 Task: Reply all   from  to Email0002 with a subject Re:Subject0002 and with a message Message0002 and with an attachment of Attach0002.Txt
Action: Mouse moved to (510, 61)
Screenshot: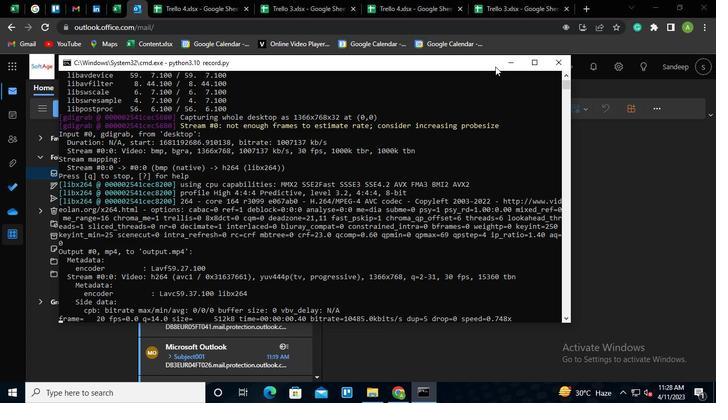 
Action: Mouse pressed left at (510, 61)
Screenshot: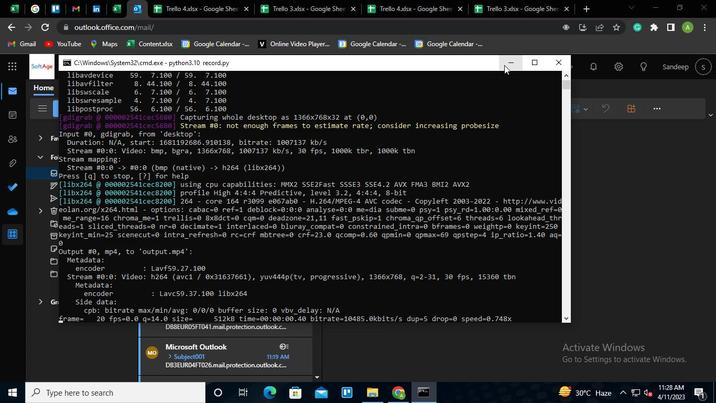 
Action: Mouse moved to (205, 253)
Screenshot: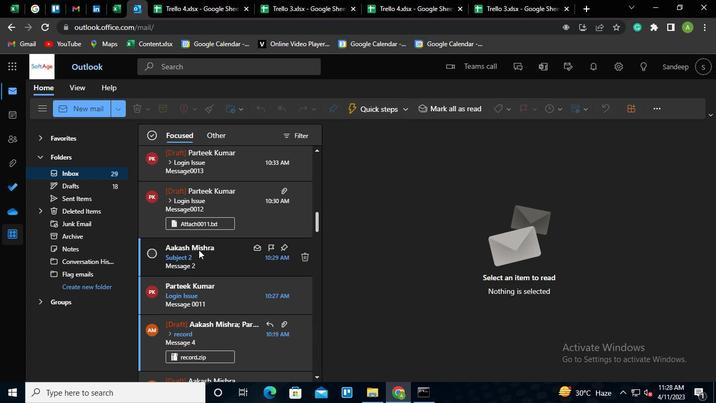 
Action: Mouse pressed left at (205, 253)
Screenshot: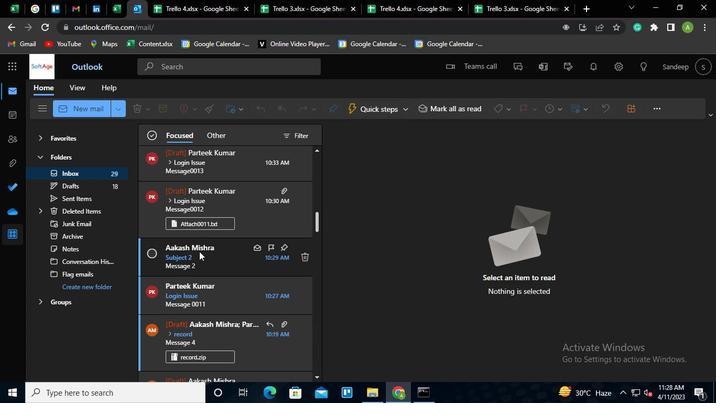 
Action: Mouse moved to (692, 179)
Screenshot: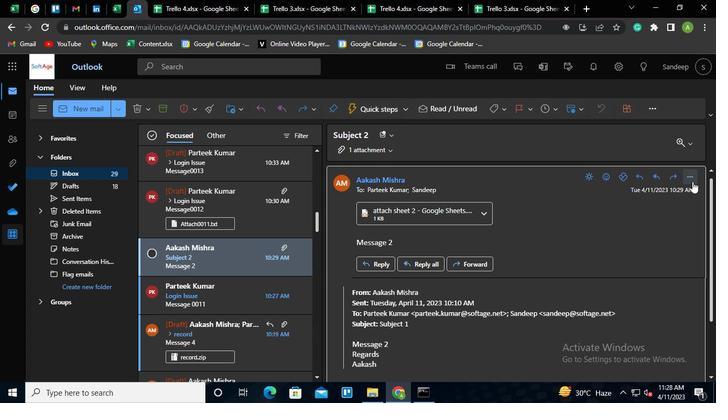 
Action: Mouse pressed left at (692, 179)
Screenshot: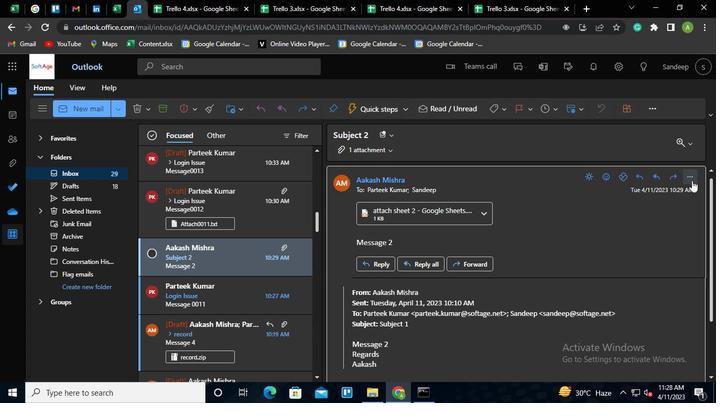 
Action: Mouse moved to (613, 84)
Screenshot: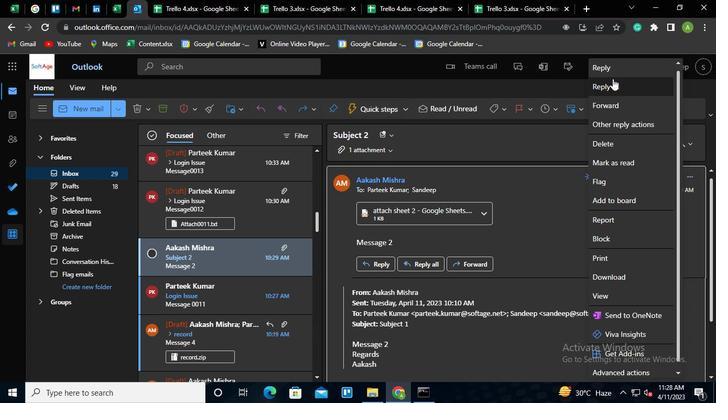 
Action: Mouse pressed left at (613, 84)
Screenshot: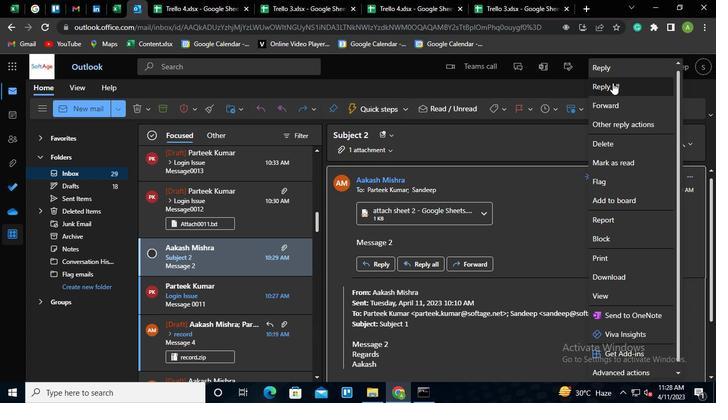 
Action: Mouse moved to (438, 183)
Screenshot: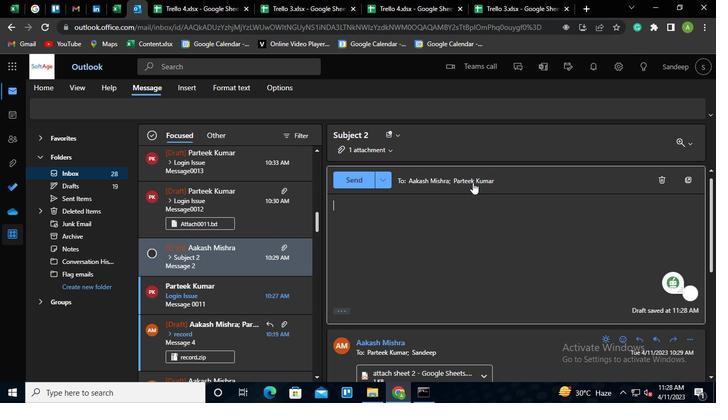 
Action: Mouse pressed left at (438, 183)
Screenshot: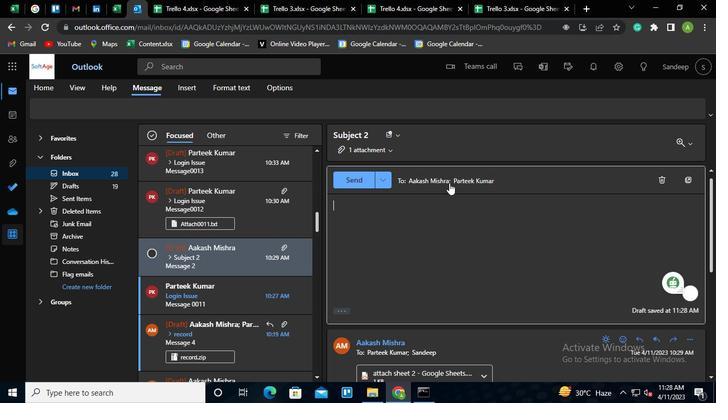 
Action: Mouse moved to (426, 204)
Screenshot: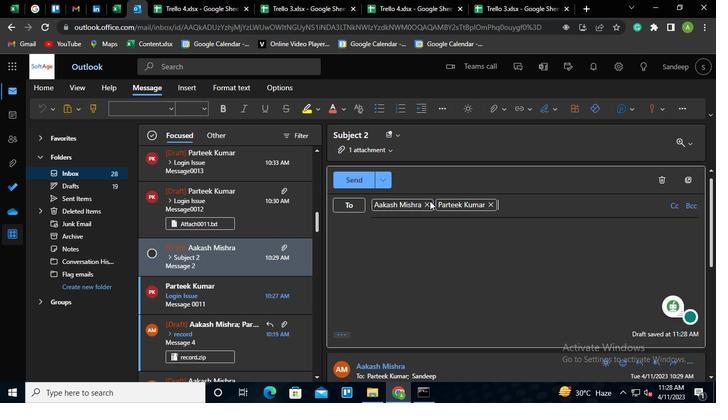 
Action: Mouse pressed left at (426, 204)
Screenshot: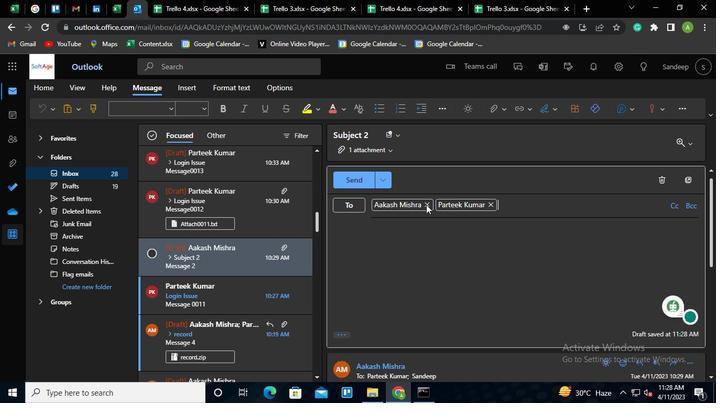 
Action: Mouse moved to (427, 204)
Screenshot: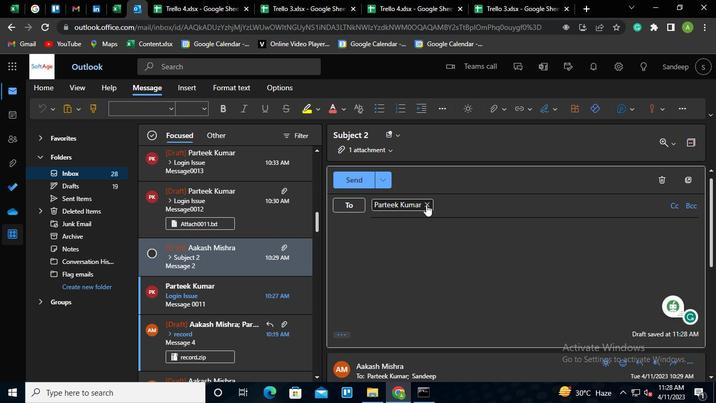 
Action: Mouse pressed left at (427, 204)
Screenshot: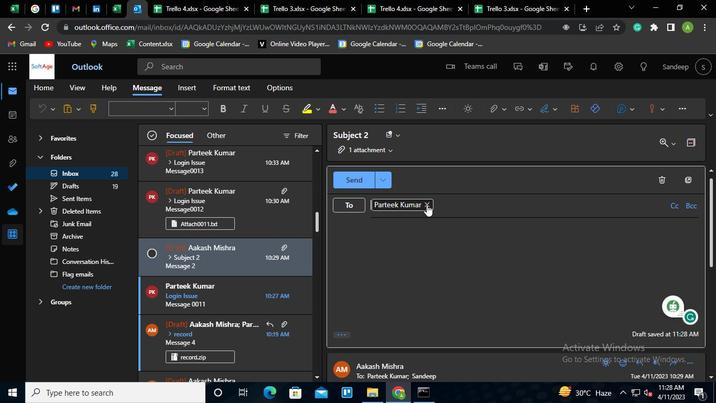 
Action: Mouse moved to (408, 205)
Screenshot: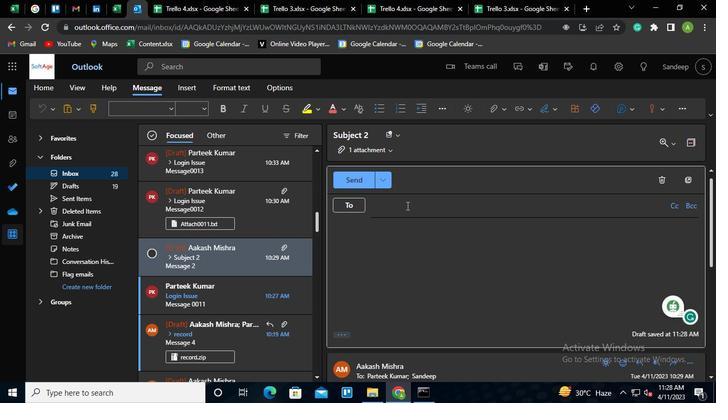 
Action: Keyboard Key.shift
Screenshot: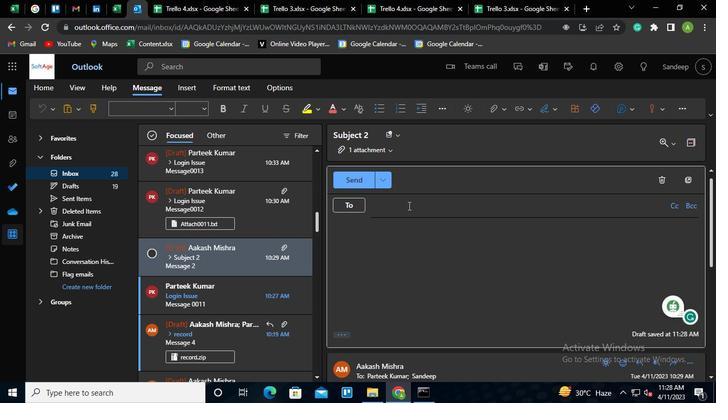 
Action: Keyboard E
Screenshot: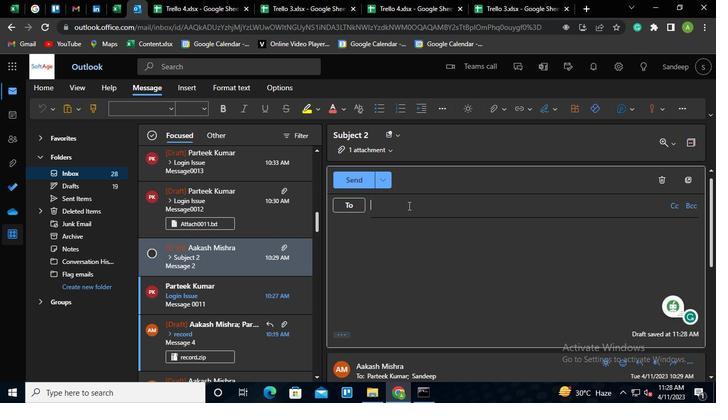 
Action: Keyboard m
Screenshot: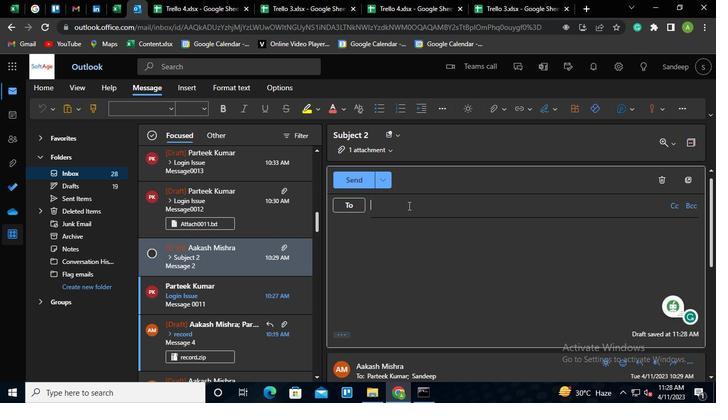 
Action: Keyboard i
Screenshot: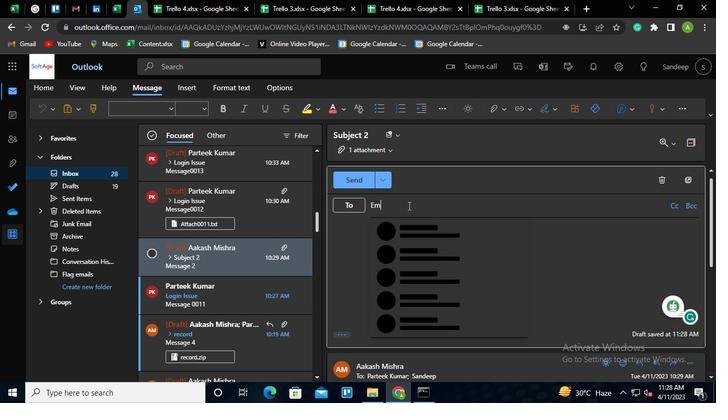 
Action: Keyboard l
Screenshot: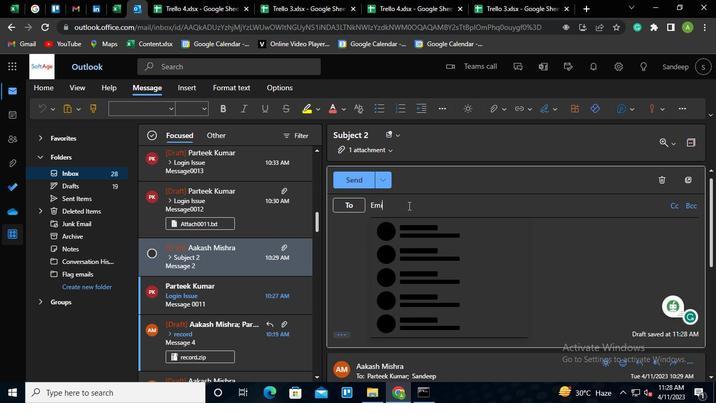 
Action: Keyboard Key.backspace
Screenshot: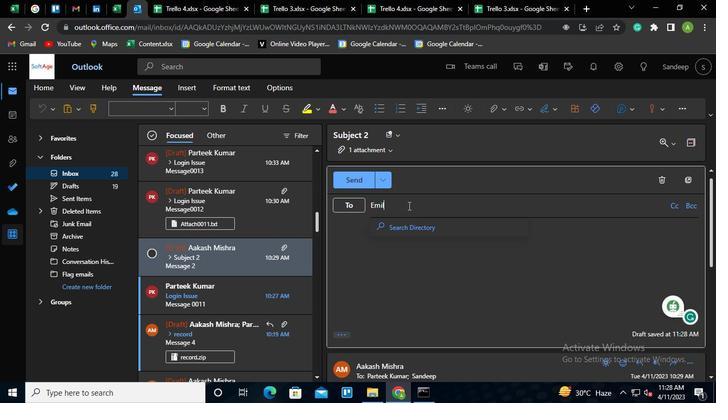 
Action: Keyboard a
Screenshot: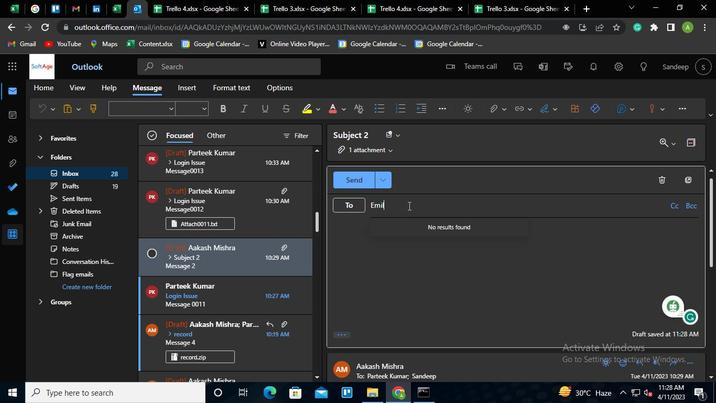 
Action: Keyboard Key.backspace
Screenshot: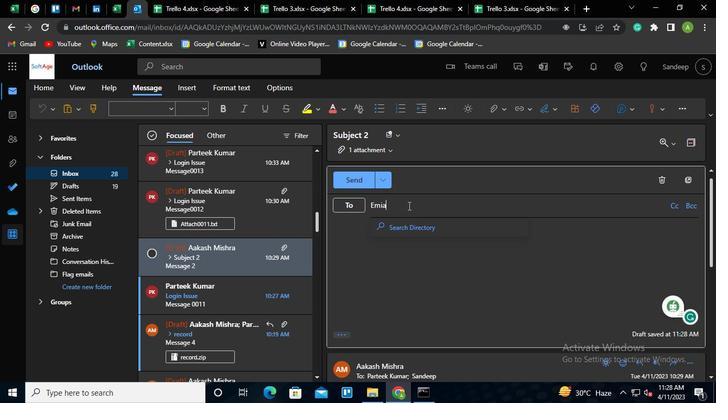 
Action: Keyboard Key.backspace
Screenshot: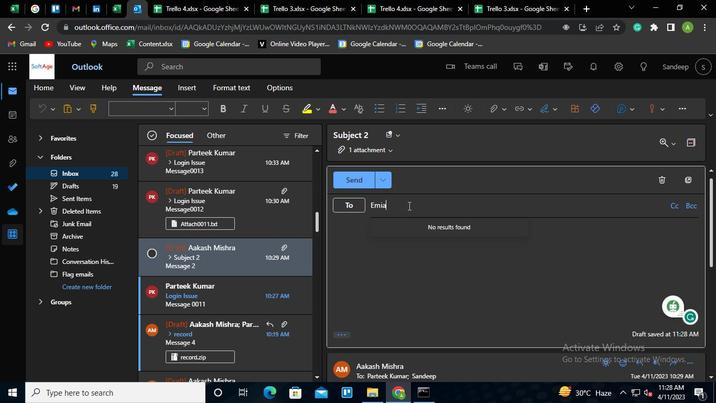 
Action: Keyboard Key.down
Screenshot: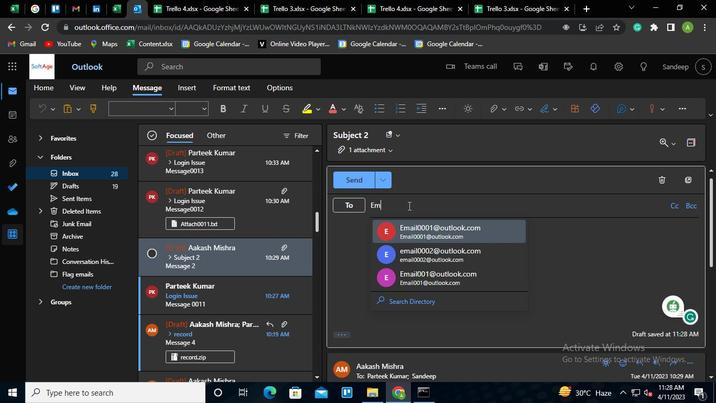 
Action: Keyboard Key.enter
Screenshot: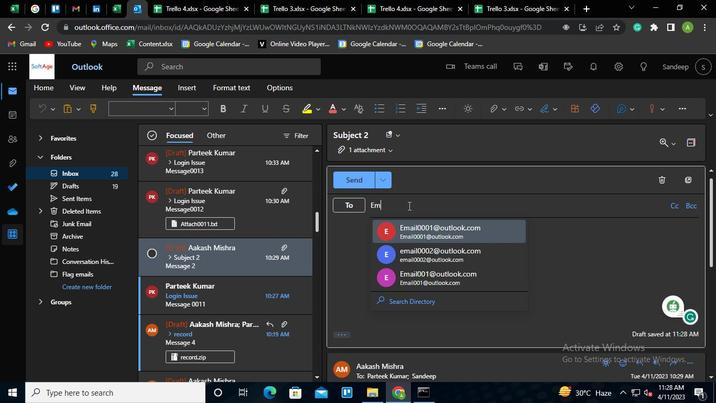 
Action: Mouse moved to (339, 231)
Screenshot: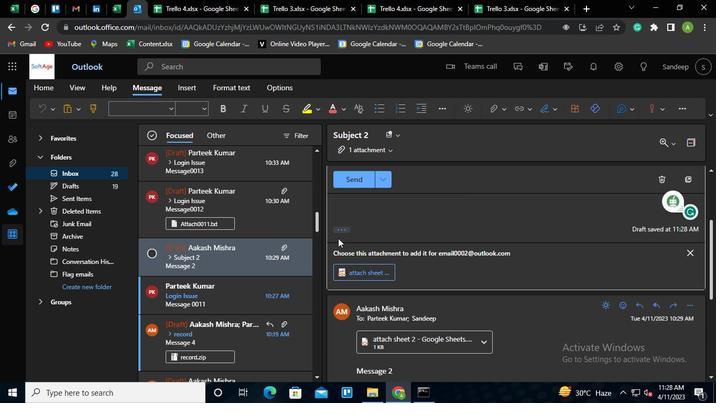 
Action: Mouse pressed left at (339, 231)
Screenshot: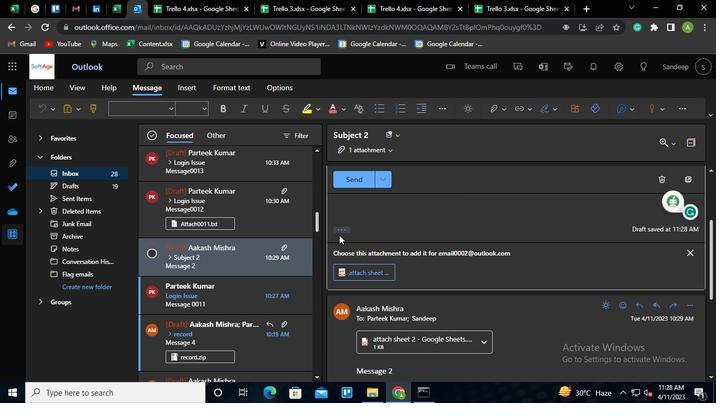 
Action: Mouse moved to (379, 213)
Screenshot: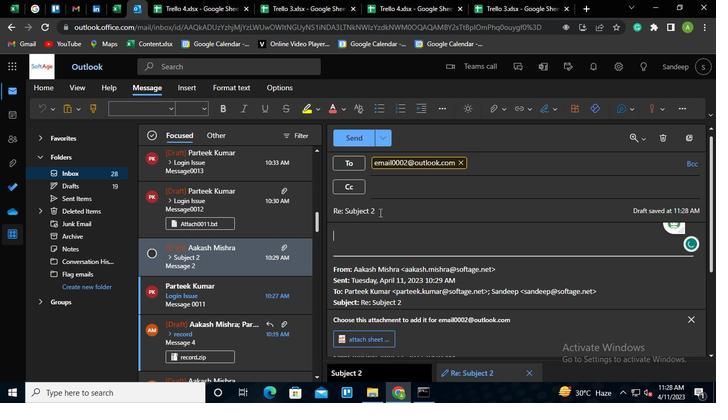 
Action: Mouse pressed left at (379, 213)
Screenshot: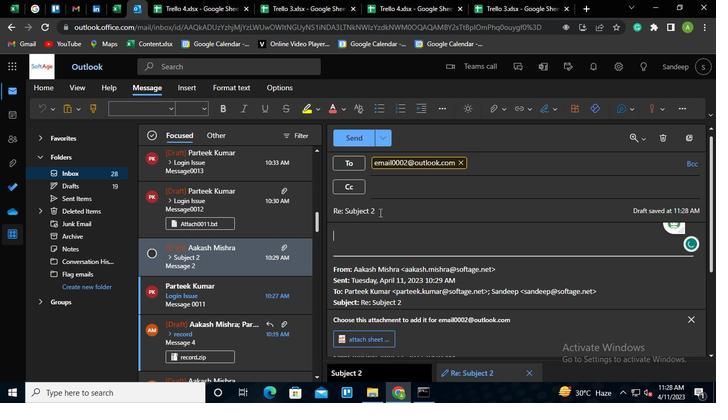 
Action: Mouse moved to (381, 210)
Screenshot: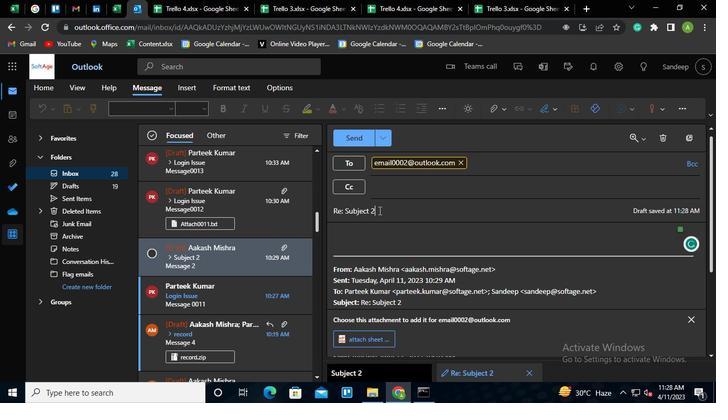 
Action: Keyboard Key.shift_r
Screenshot: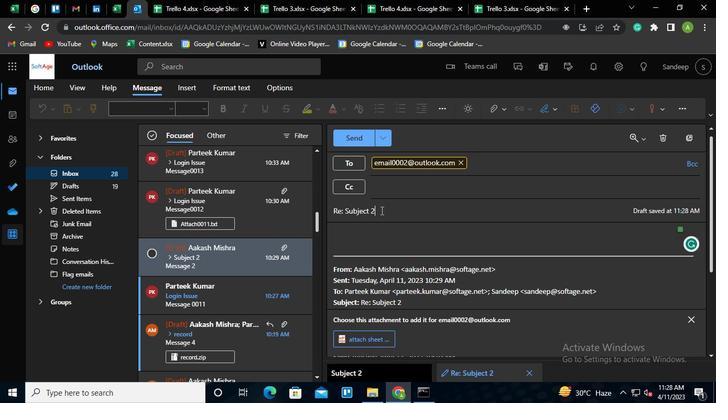 
Action: Keyboard Key.home
Screenshot: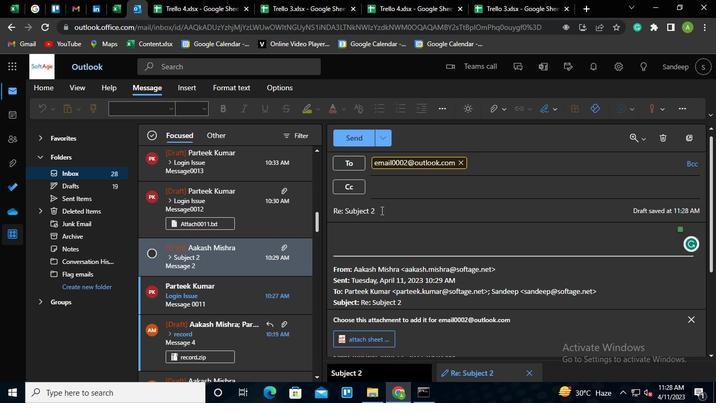 
Action: Keyboard Key.shift
Screenshot: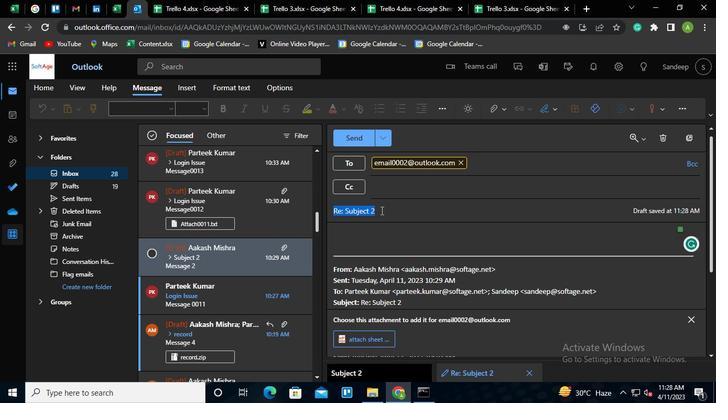 
Action: Keyboard S
Screenshot: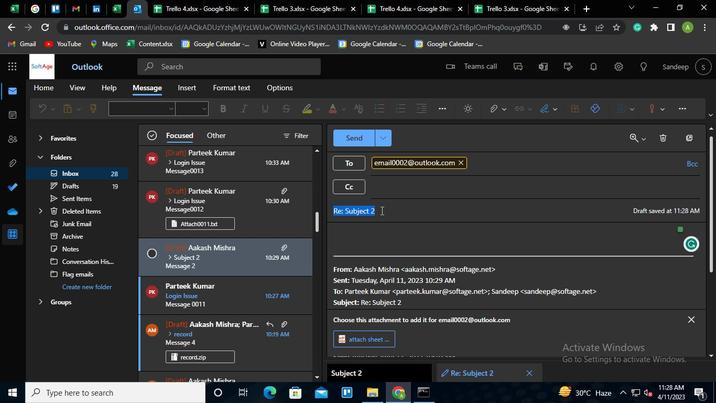 
Action: Keyboard u
Screenshot: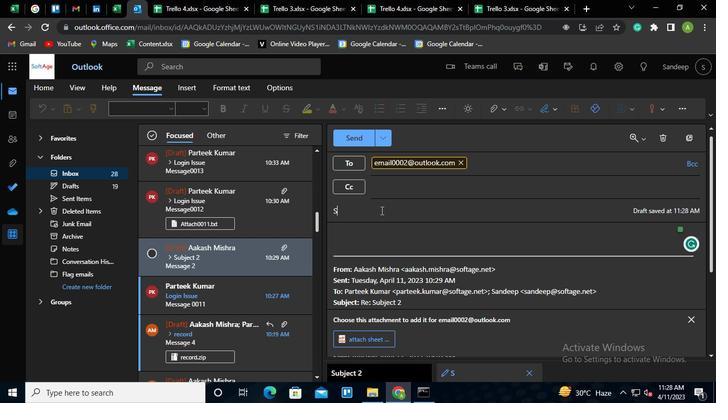 
Action: Keyboard b
Screenshot: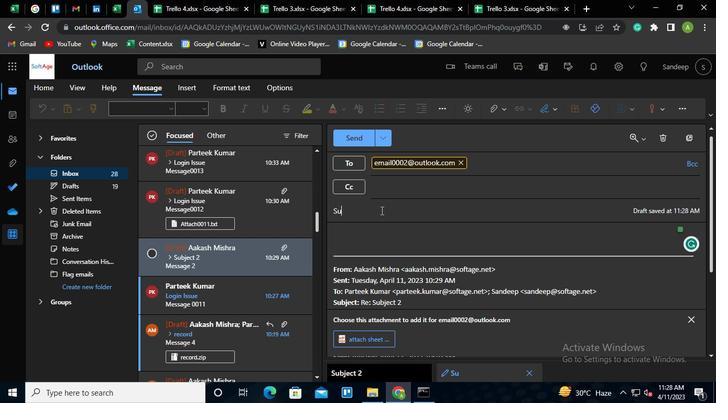 
Action: Keyboard j
Screenshot: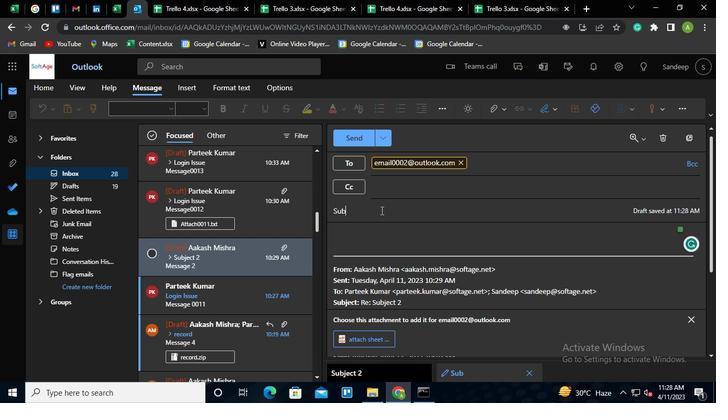 
Action: Keyboard e
Screenshot: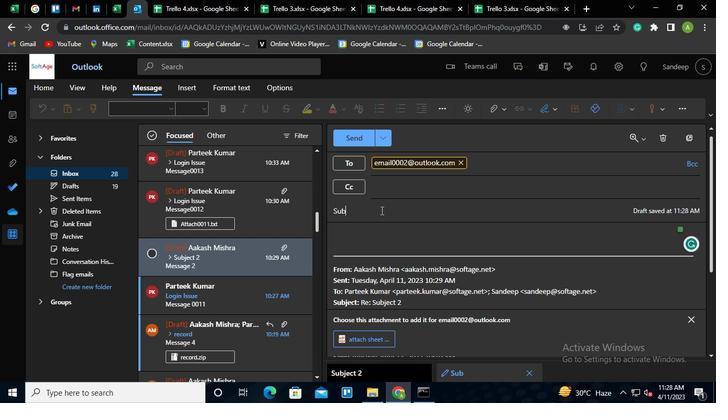 
Action: Keyboard c
Screenshot: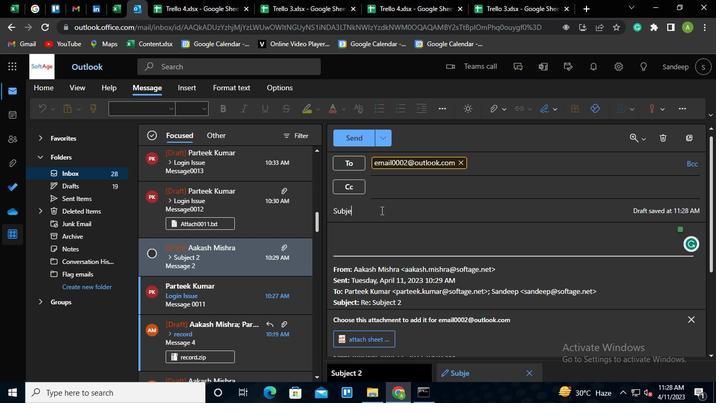 
Action: Keyboard t
Screenshot: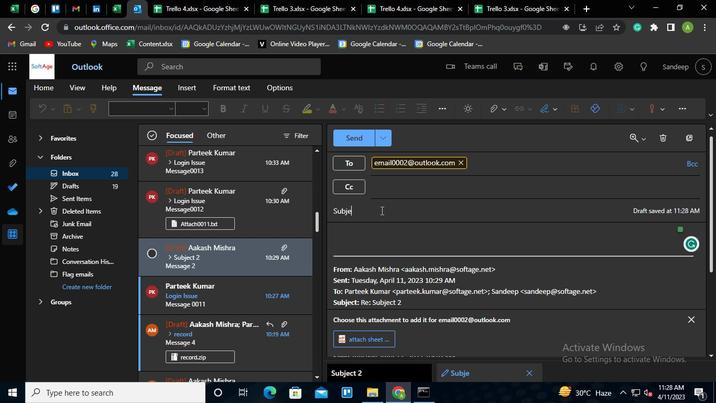 
Action: Keyboard Key.space
Screenshot: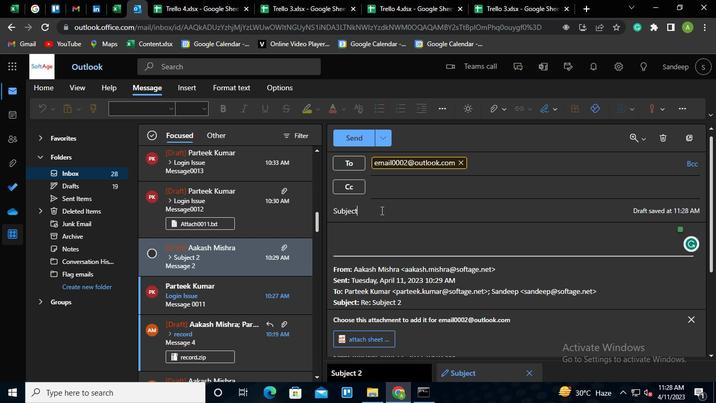 
Action: Keyboard <96>
Screenshot: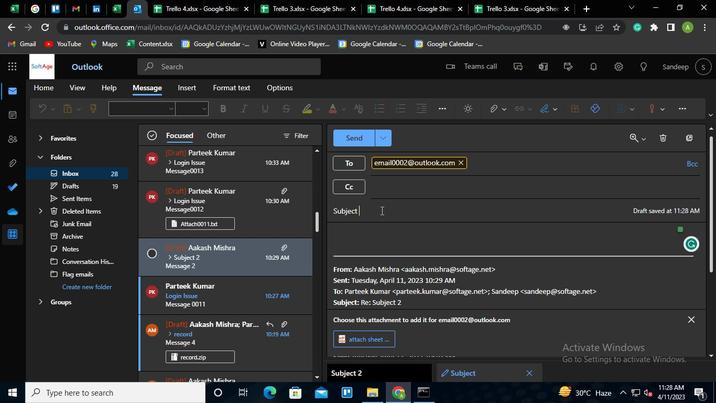 
Action: Keyboard <96>
Screenshot: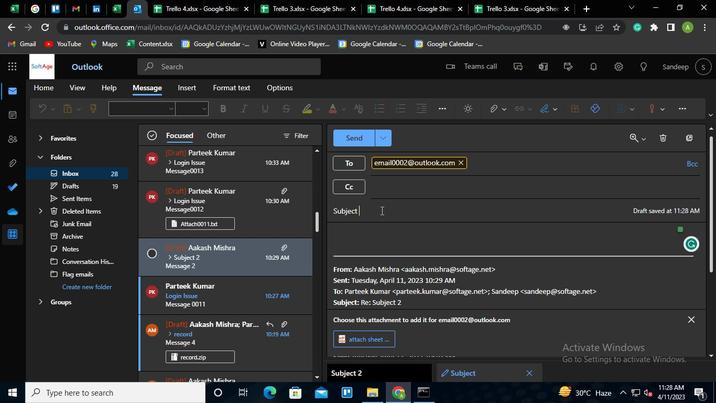 
Action: Keyboard <96>
Screenshot: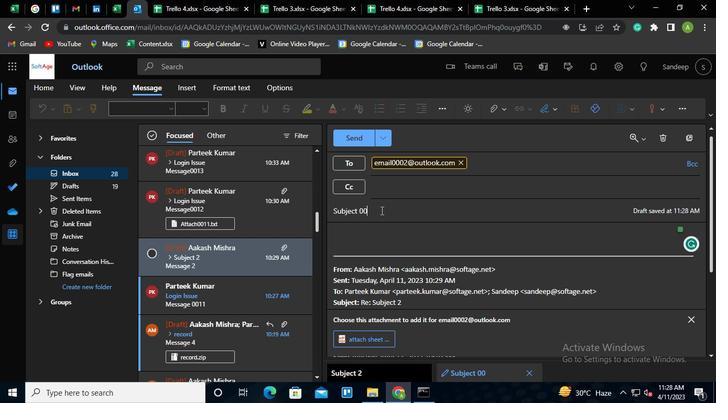 
Action: Keyboard <98>
Screenshot: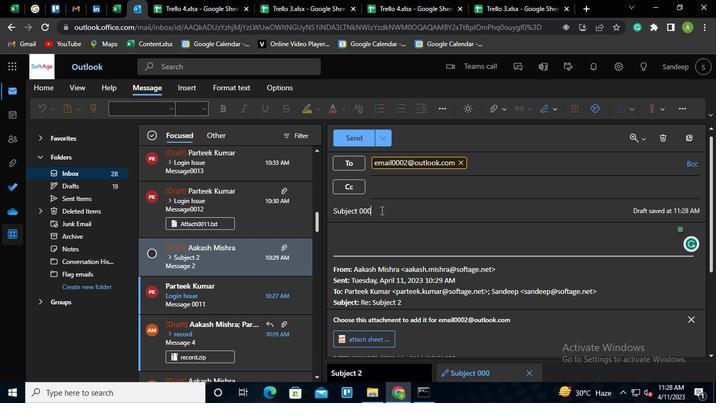 
Action: Keyboard Key.tab
Screenshot: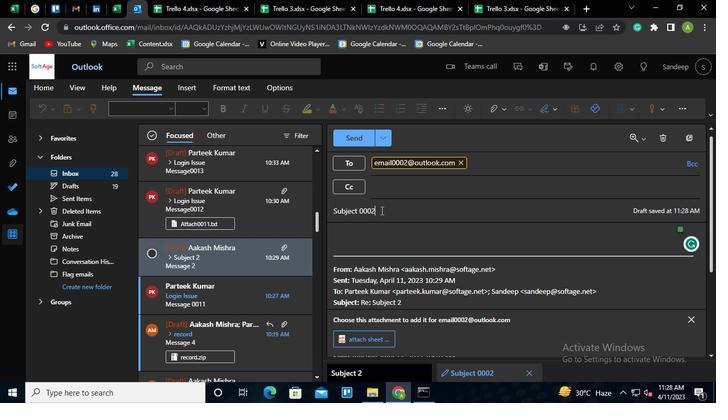 
Action: Keyboard Key.shift
Screenshot: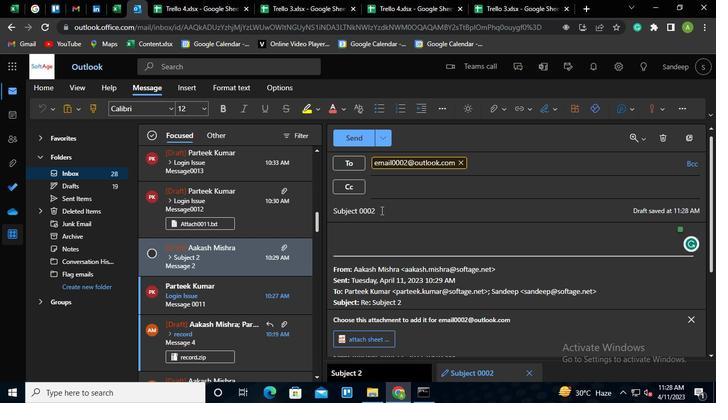 
Action: Keyboard M
Screenshot: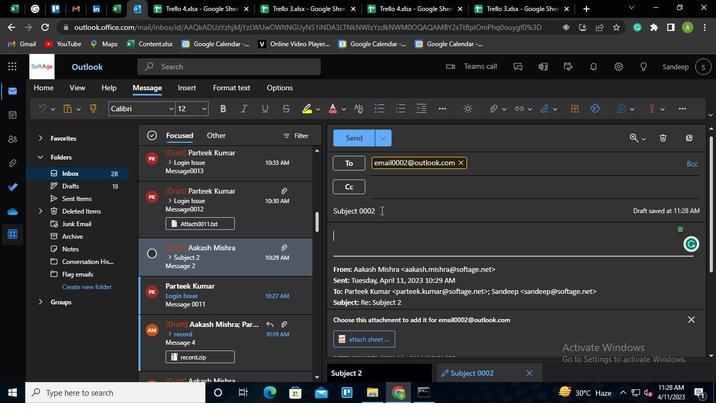 
Action: Keyboard e
Screenshot: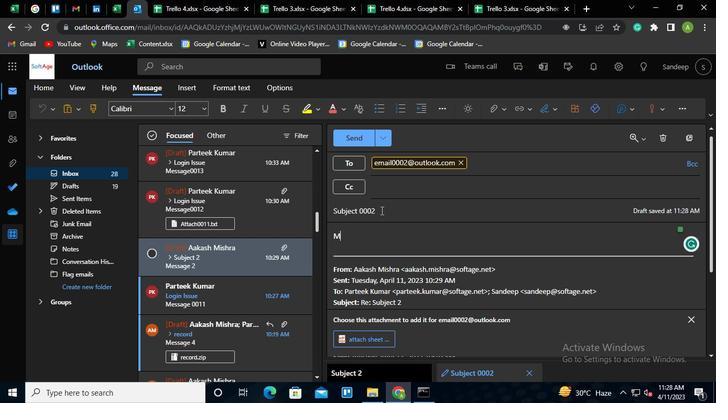 
Action: Keyboard s
Screenshot: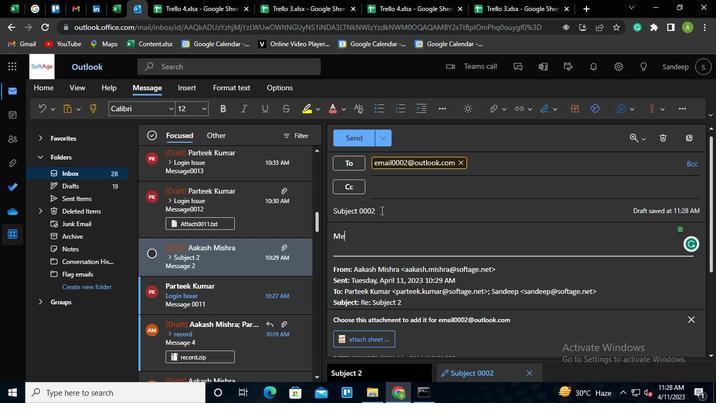 
Action: Keyboard s
Screenshot: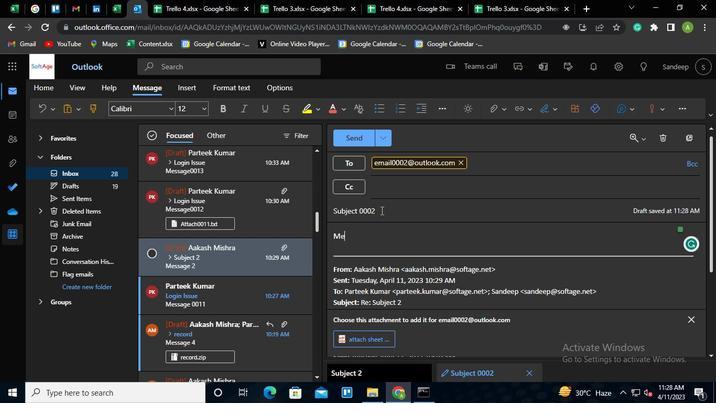 
Action: Keyboard a
Screenshot: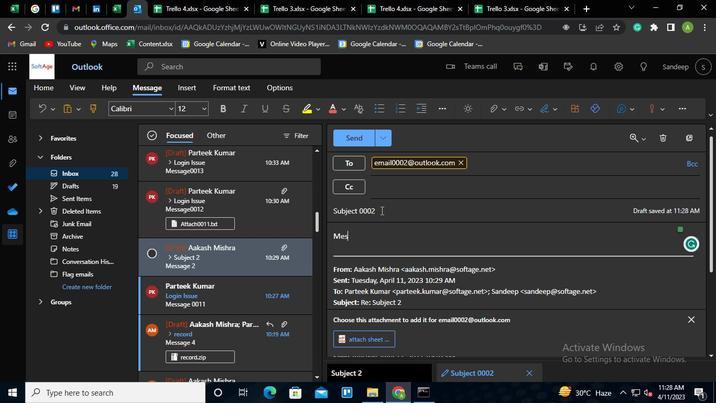 
Action: Keyboard g
Screenshot: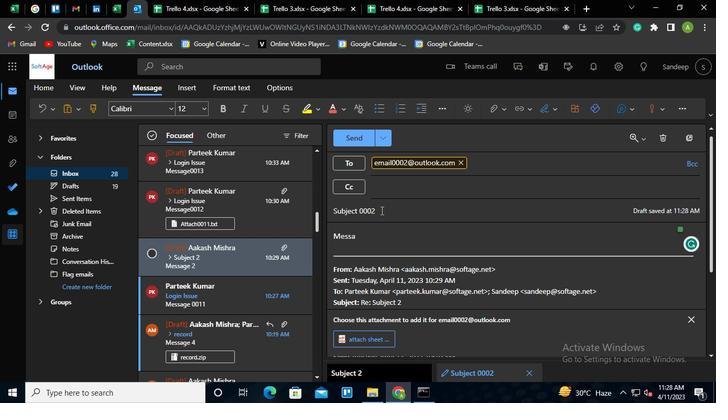 
Action: Keyboard e
Screenshot: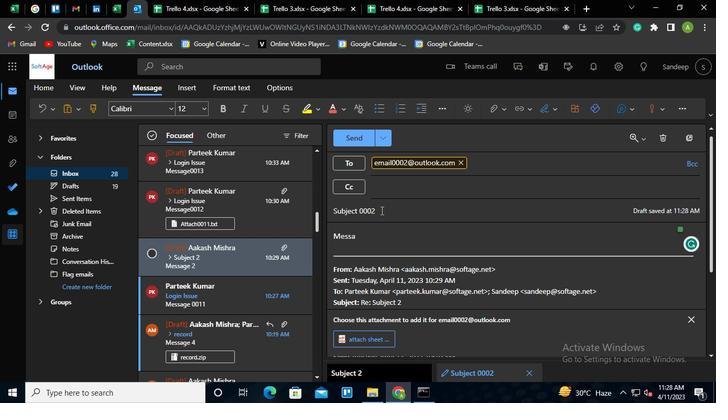 
Action: Keyboard <96>
Screenshot: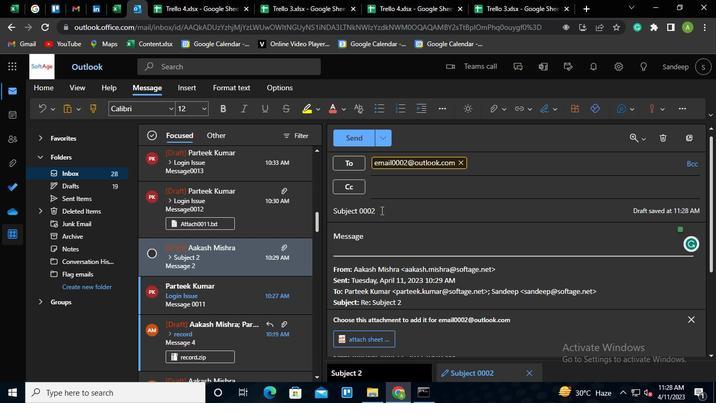 
Action: Keyboard <96>
Screenshot: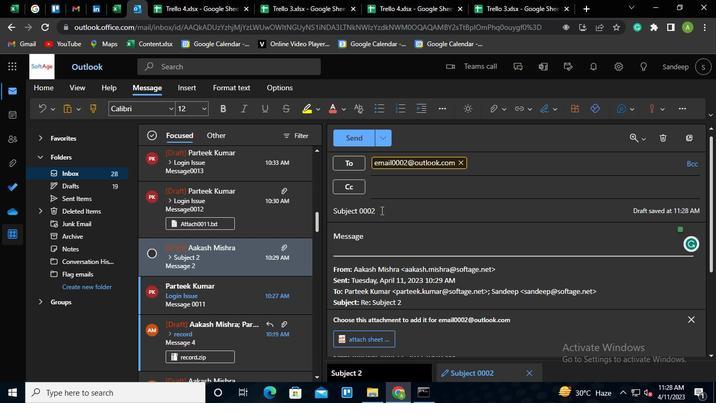 
Action: Keyboard <98>
Screenshot: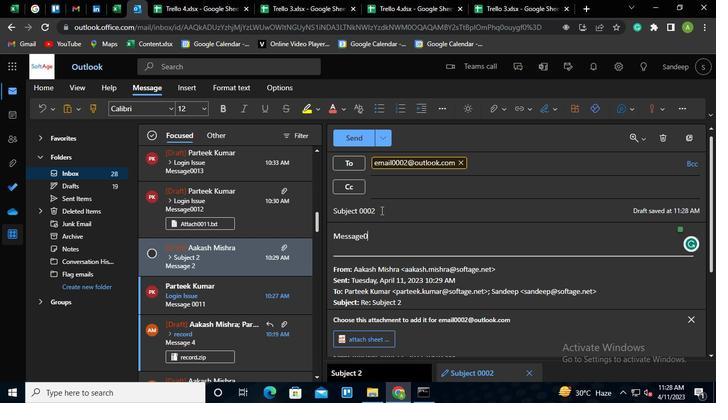 
Action: Mouse moved to (491, 111)
Screenshot: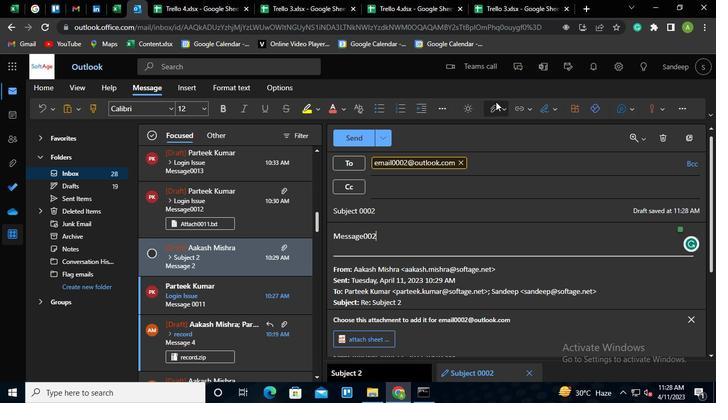 
Action: Mouse pressed left at (491, 111)
Screenshot: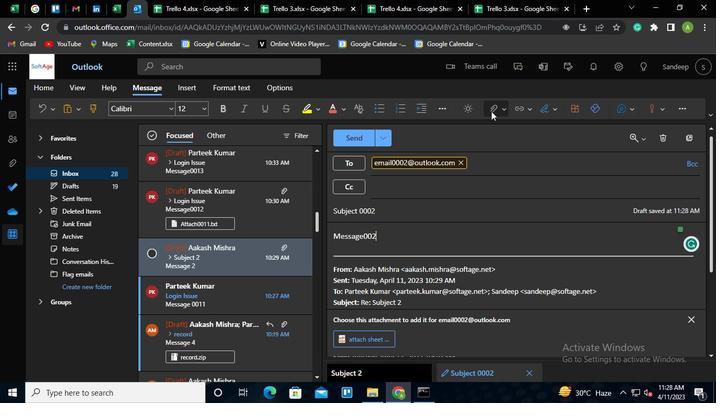 
Action: Mouse moved to (420, 131)
Screenshot: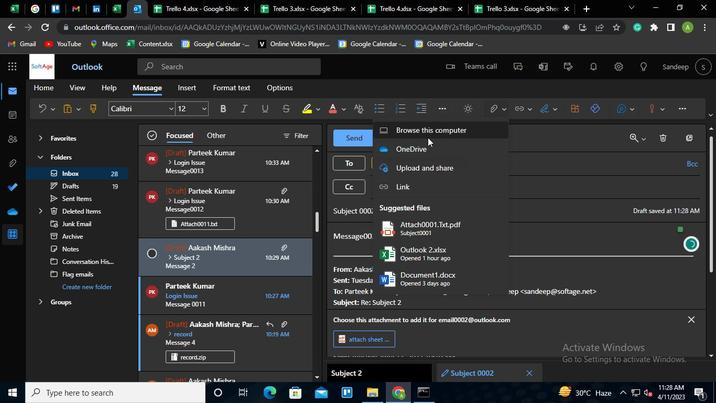
Action: Mouse pressed left at (420, 131)
Screenshot: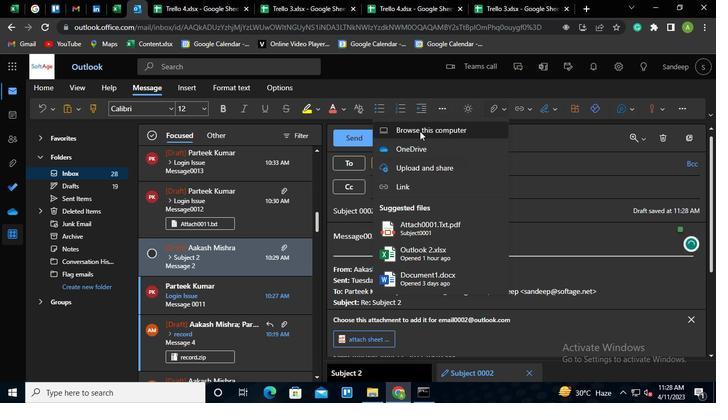 
Action: Mouse moved to (120, 80)
Screenshot: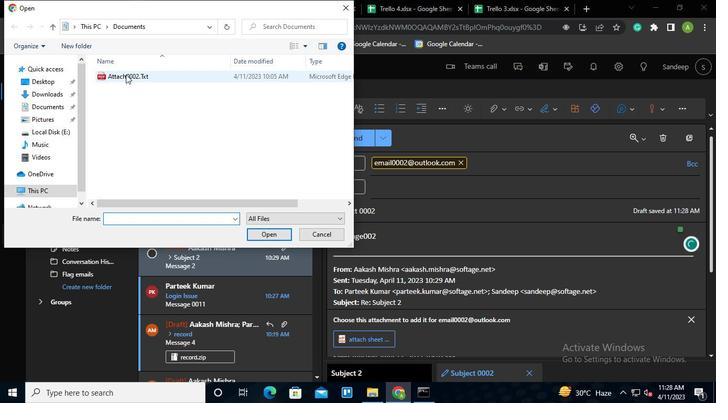 
Action: Mouse pressed left at (120, 80)
Screenshot: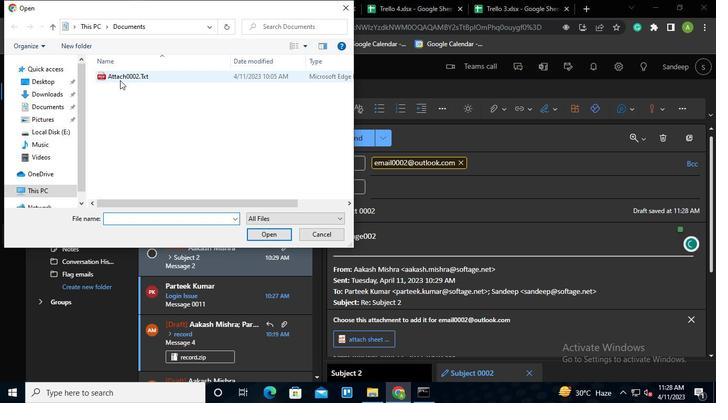 
Action: Mouse moved to (254, 233)
Screenshot: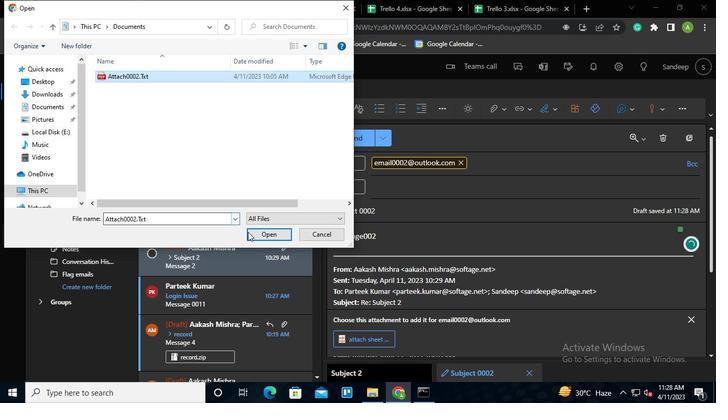 
Action: Mouse pressed left at (254, 233)
Screenshot: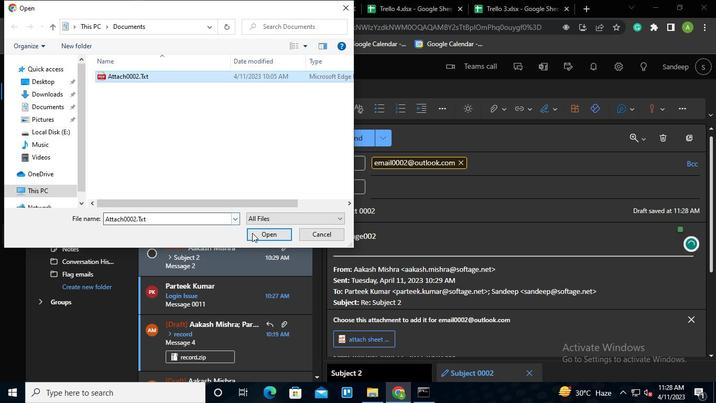 
Action: Mouse moved to (352, 139)
Screenshot: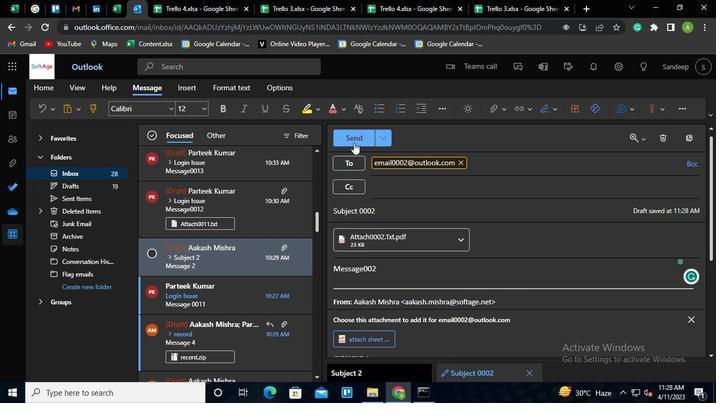 
Action: Mouse pressed left at (352, 139)
Screenshot: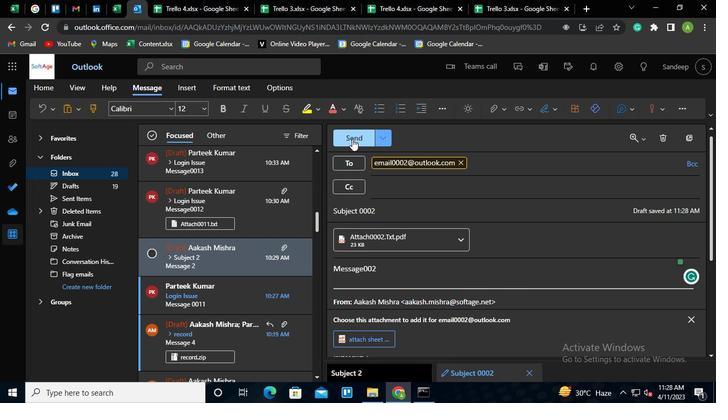 
Action: Mouse moved to (425, 390)
Screenshot: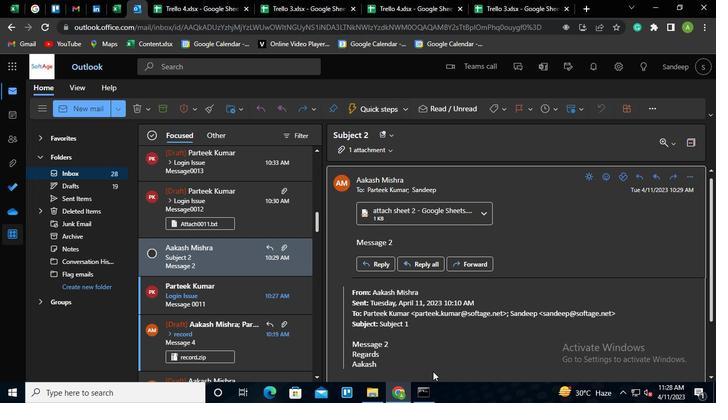 
Action: Mouse pressed left at (425, 390)
Screenshot: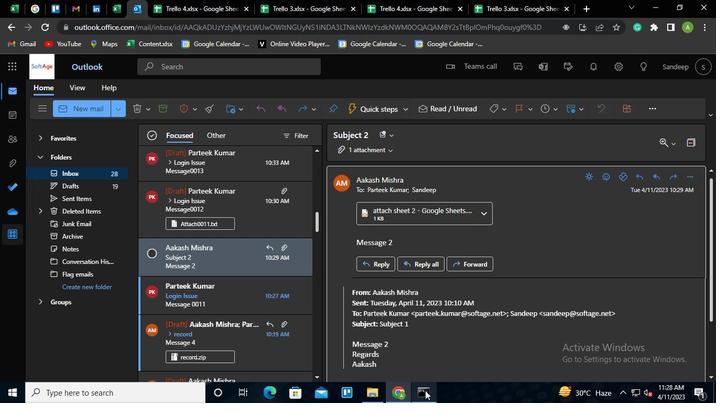 
Action: Mouse moved to (556, 61)
Screenshot: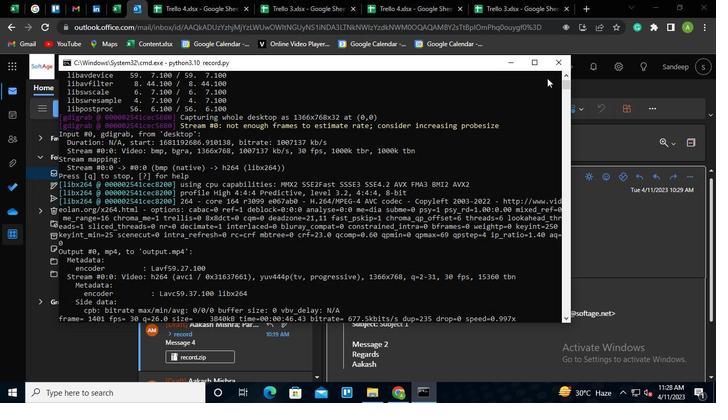 
Action: Mouse pressed left at (556, 61)
Screenshot: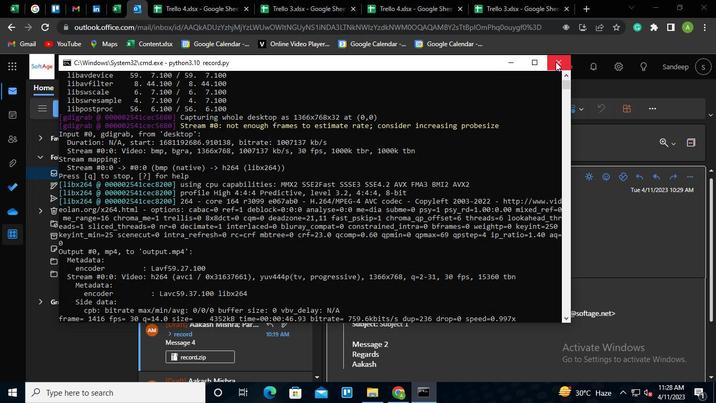 
